 Task: Change the accessibility settings to hide link underlines.
Action: Mouse moved to (1239, 121)
Screenshot: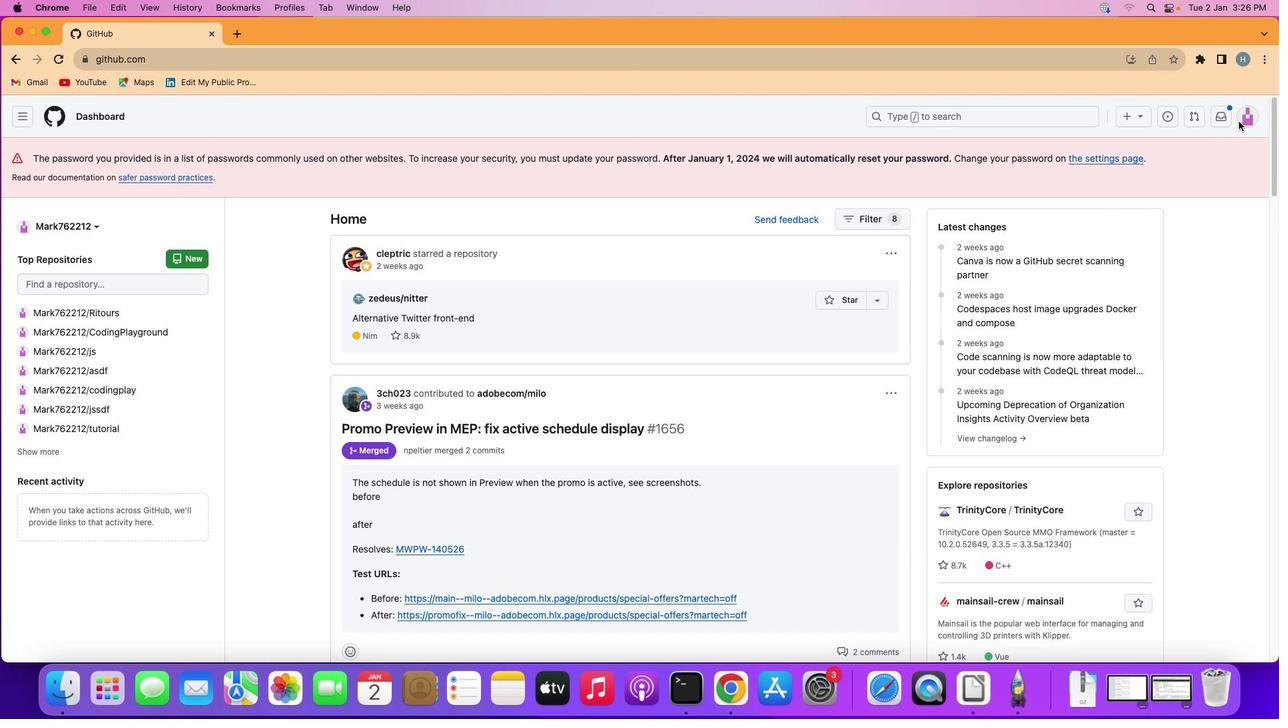 
Action: Mouse pressed left at (1239, 121)
Screenshot: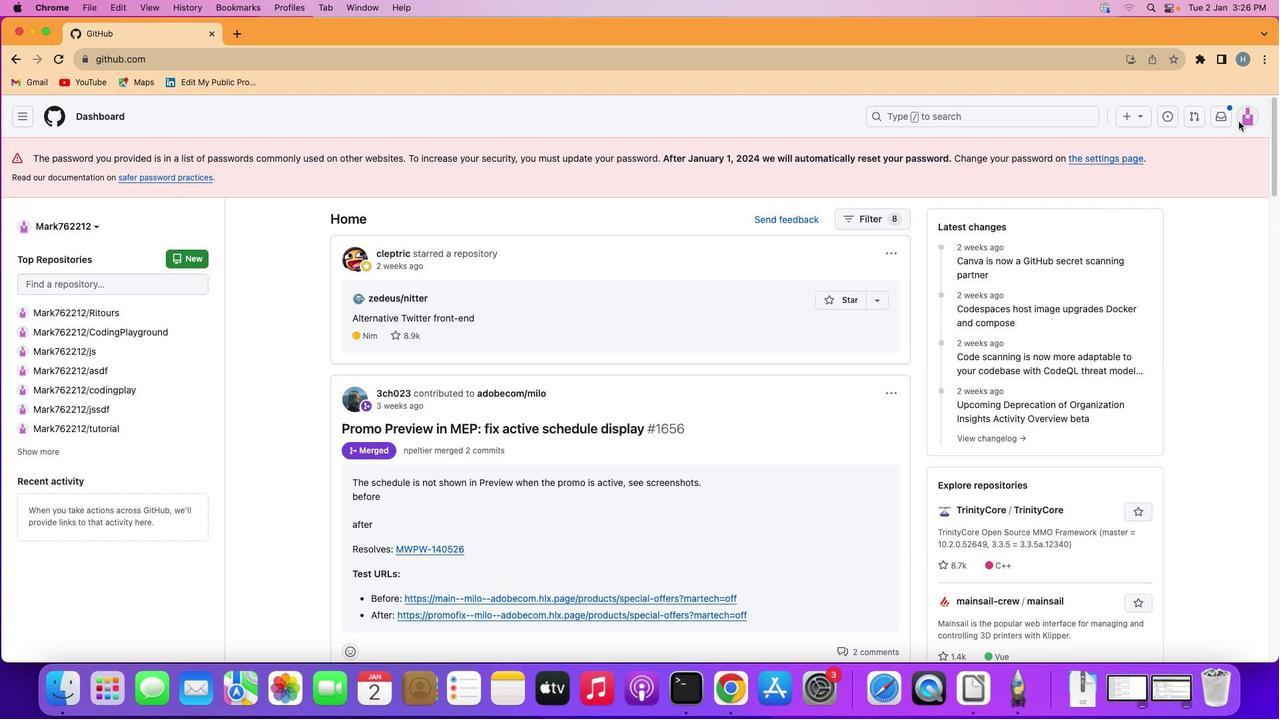 
Action: Mouse moved to (1242, 118)
Screenshot: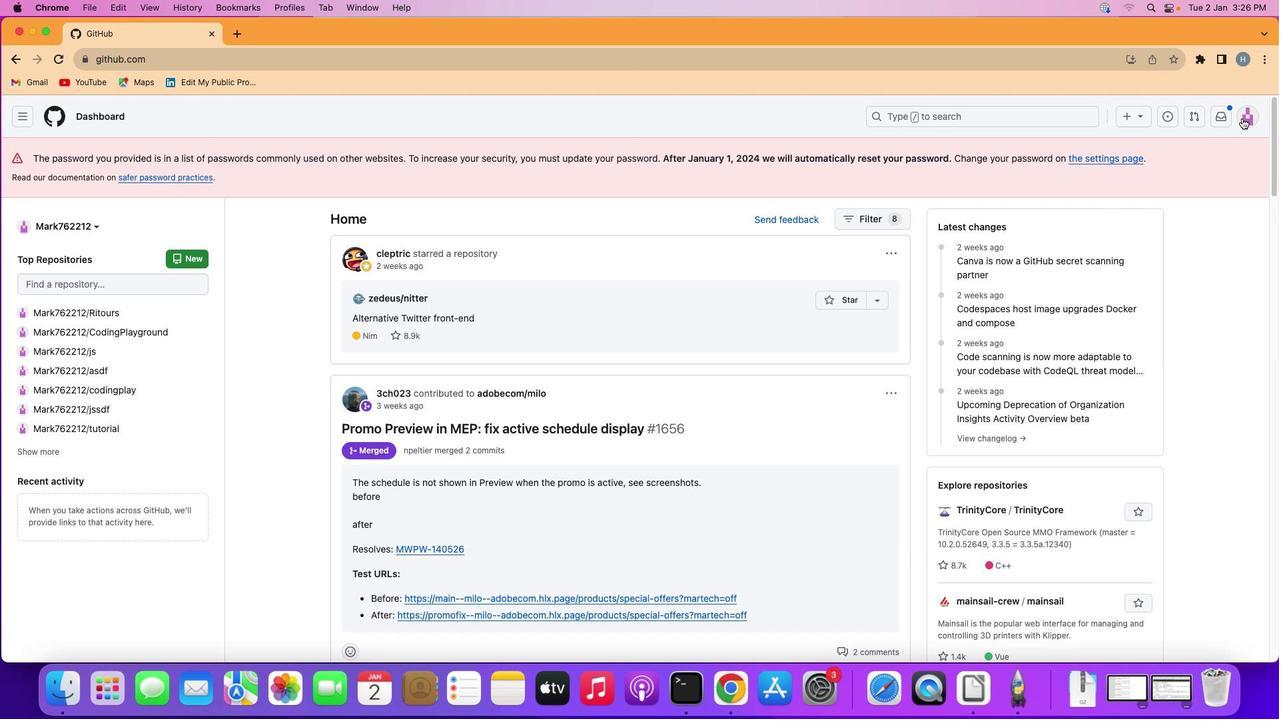 
Action: Mouse pressed left at (1242, 118)
Screenshot: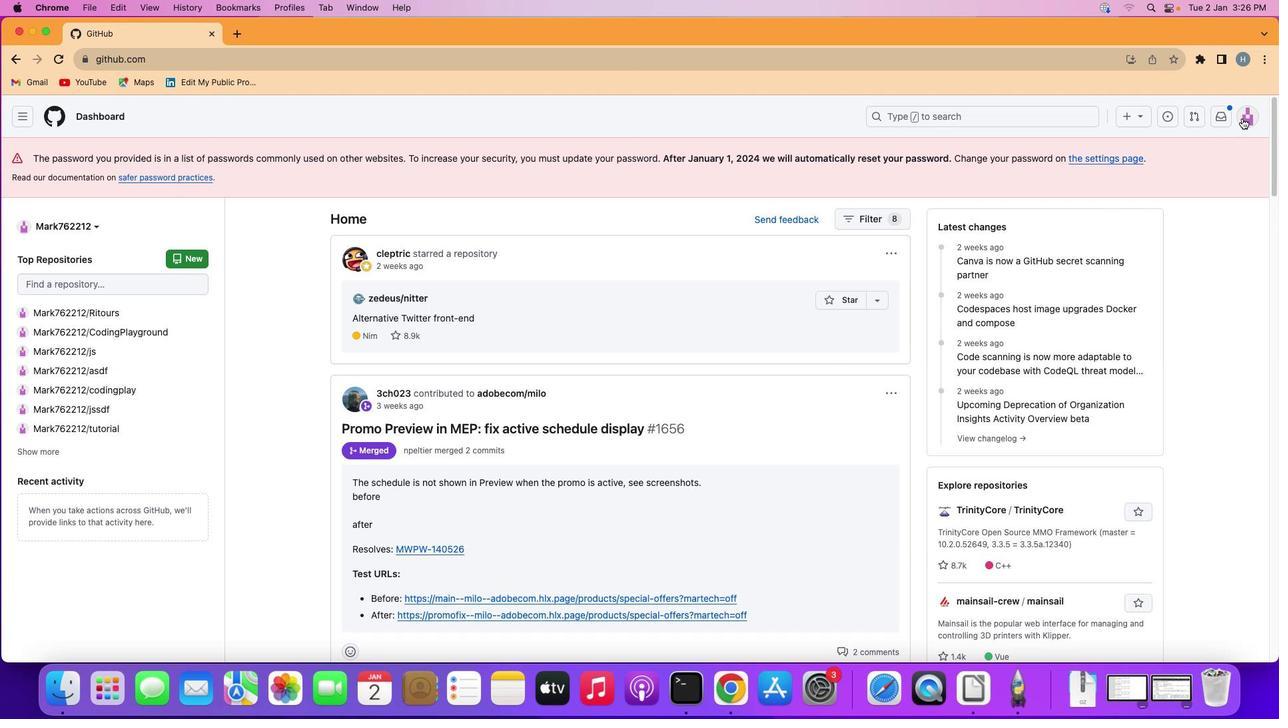 
Action: Mouse moved to (1138, 479)
Screenshot: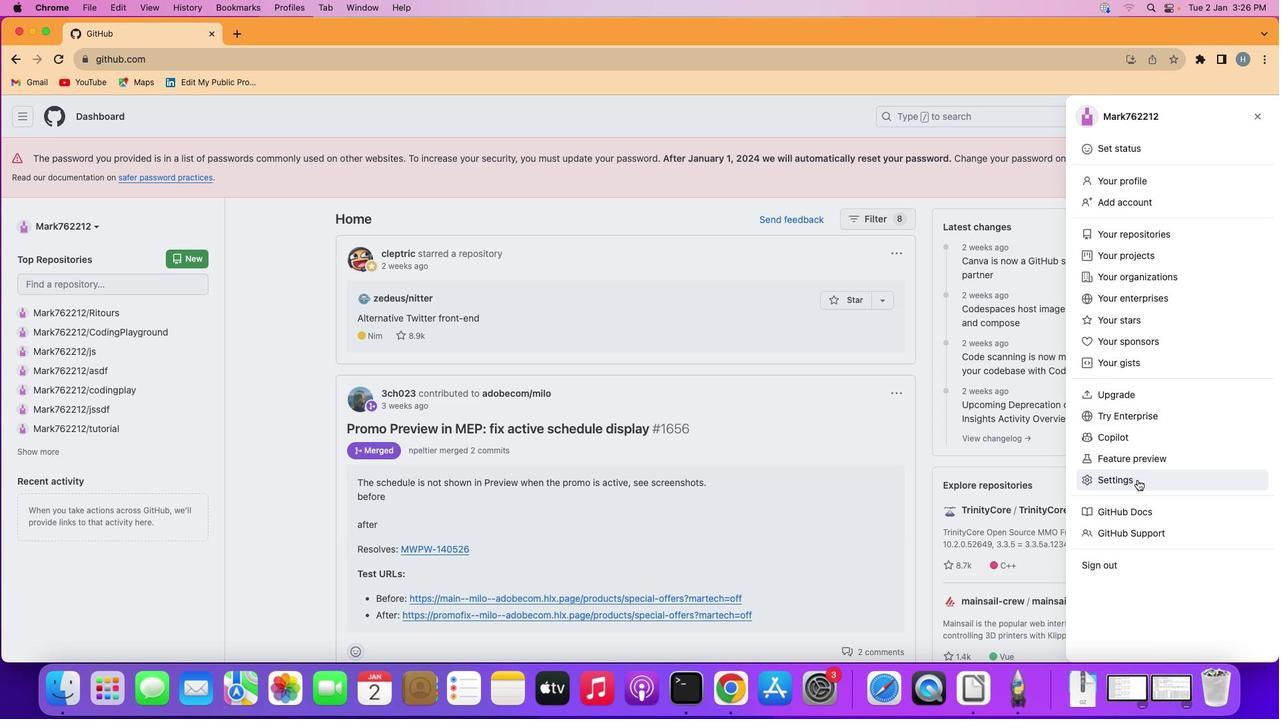 
Action: Mouse pressed left at (1138, 479)
Screenshot: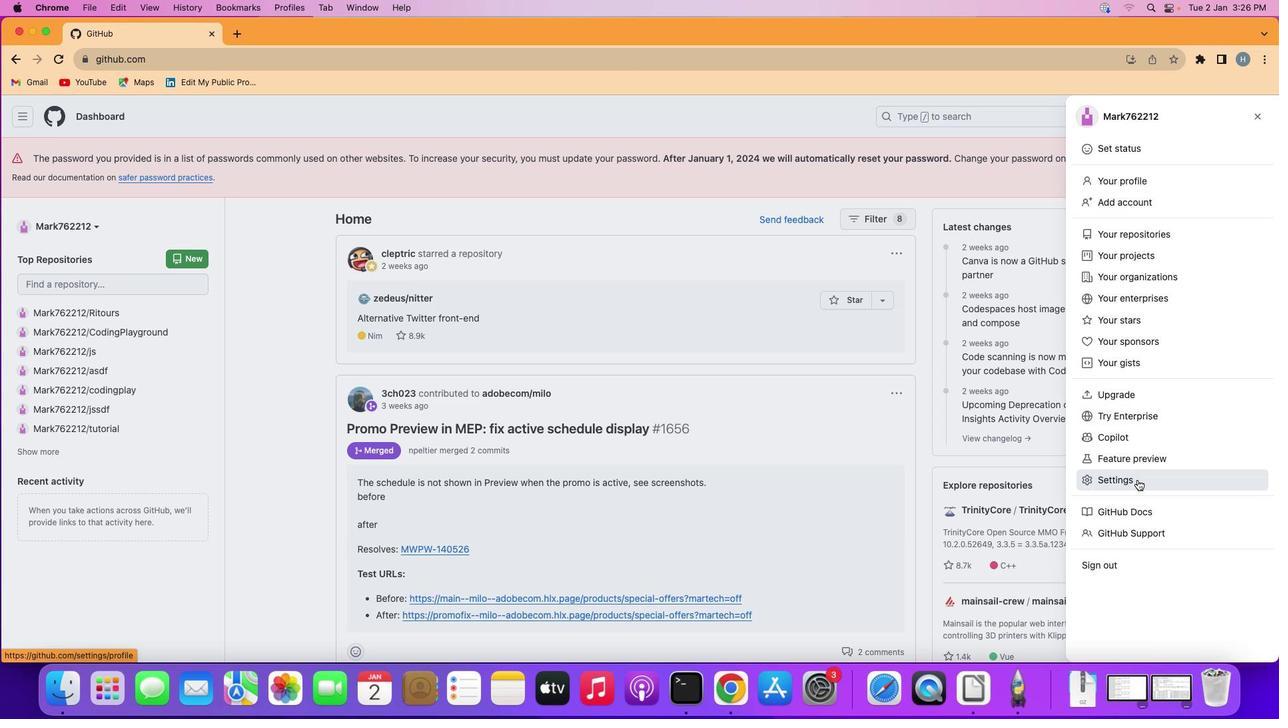 
Action: Mouse moved to (333, 343)
Screenshot: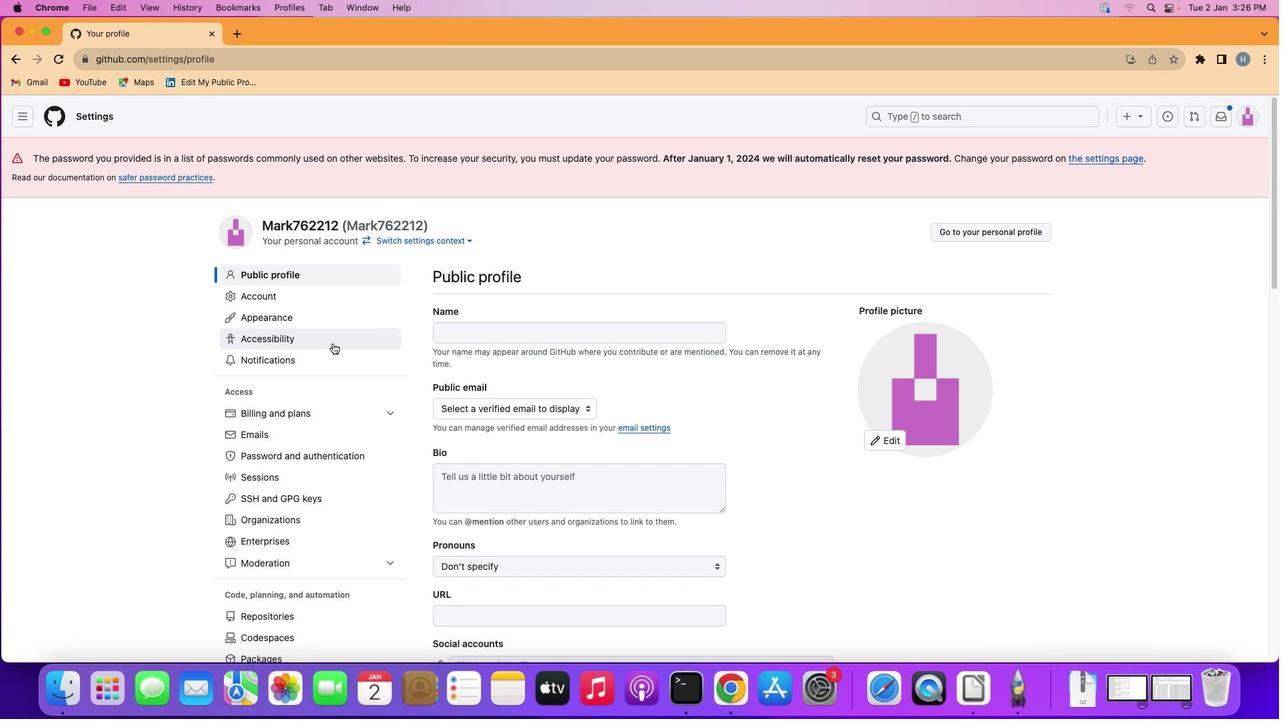 
Action: Mouse pressed left at (333, 343)
Screenshot: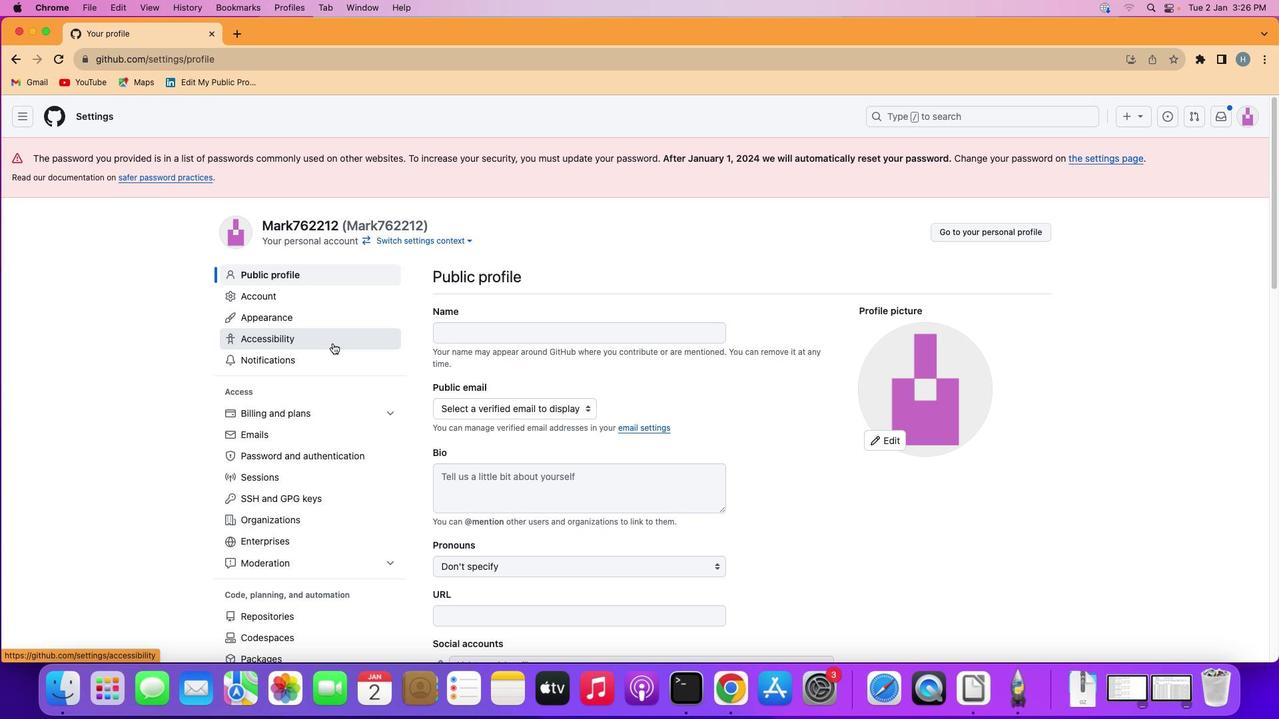 
Action: Mouse moved to (603, 523)
Screenshot: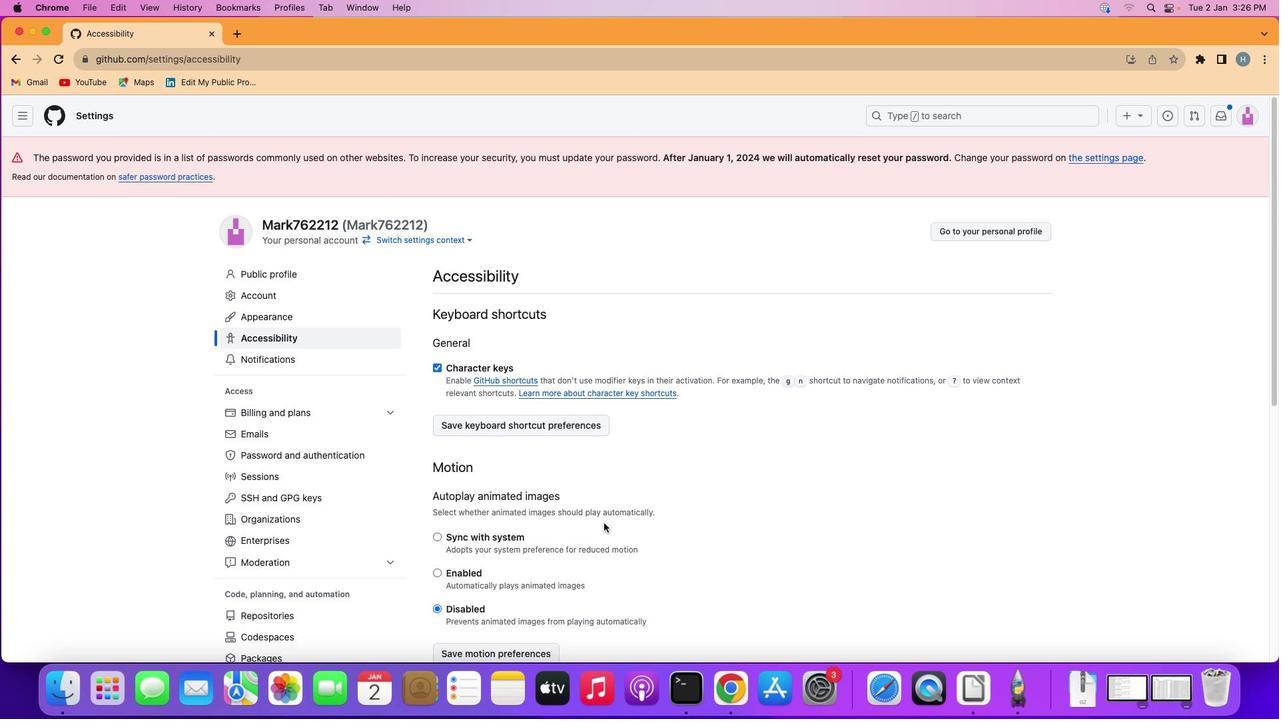 
Action: Mouse scrolled (603, 523) with delta (0, 0)
Screenshot: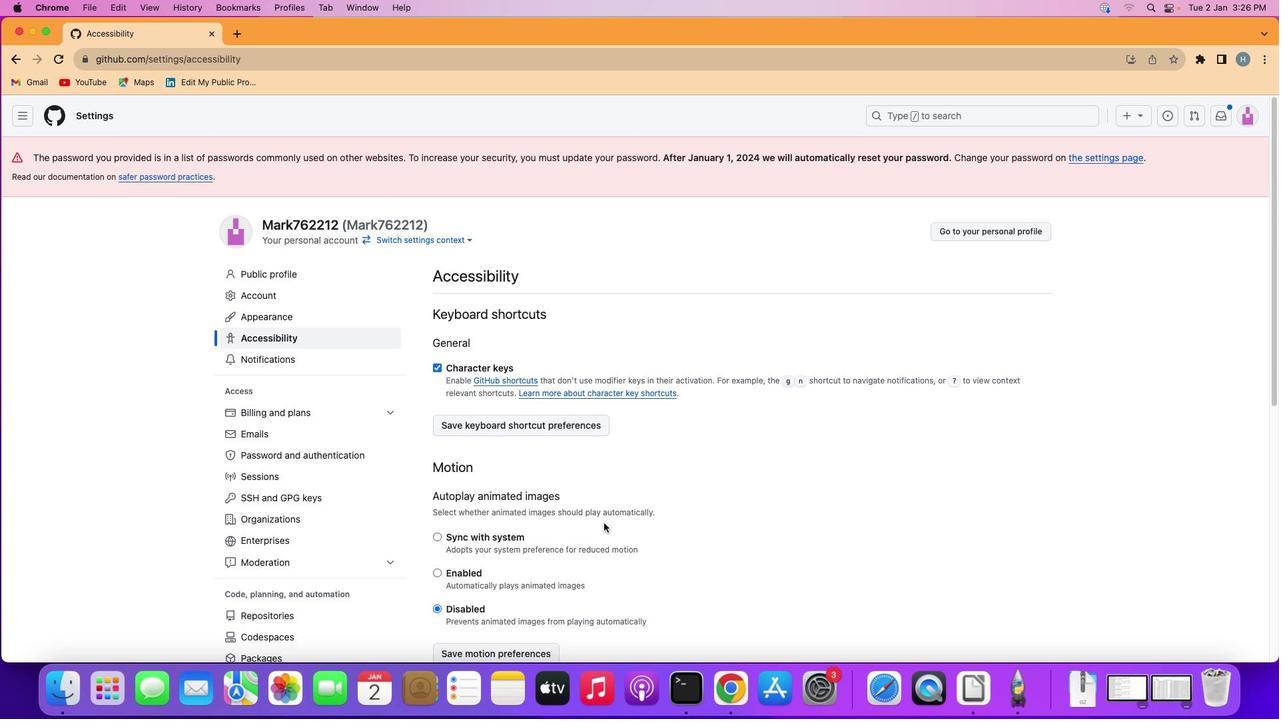 
Action: Mouse scrolled (603, 523) with delta (0, 0)
Screenshot: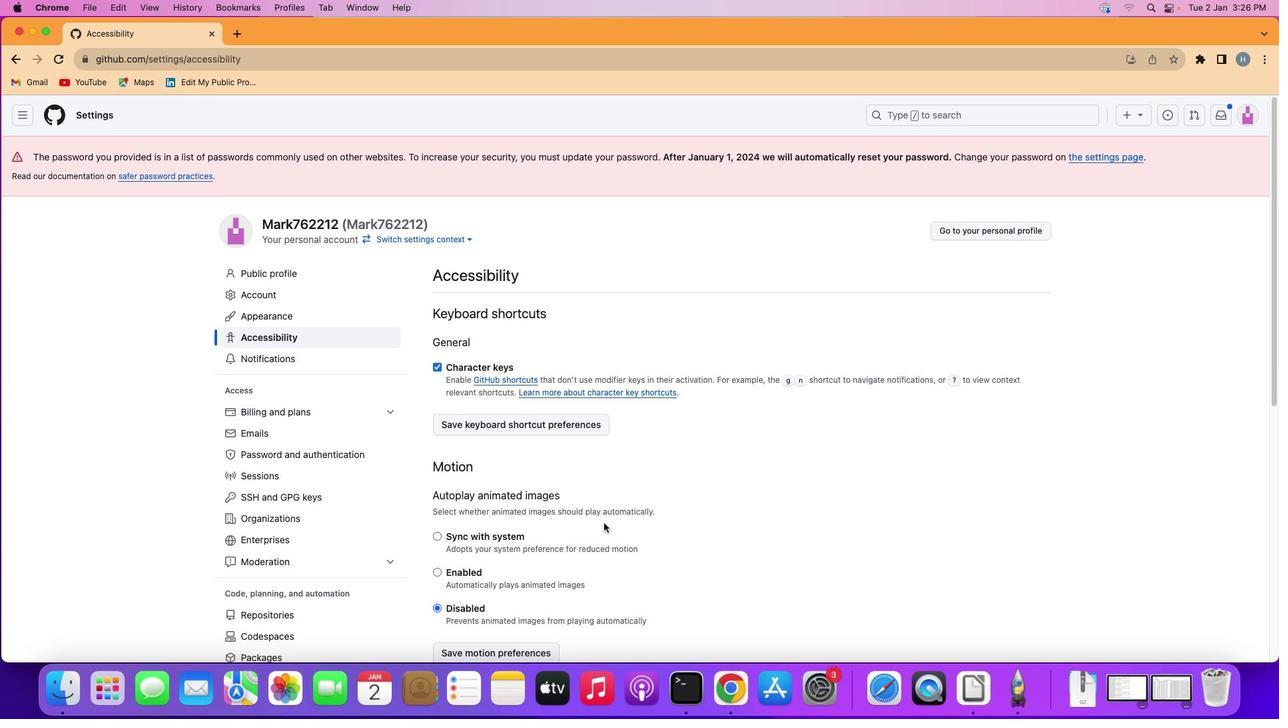 
Action: Mouse scrolled (603, 523) with delta (0, 0)
Screenshot: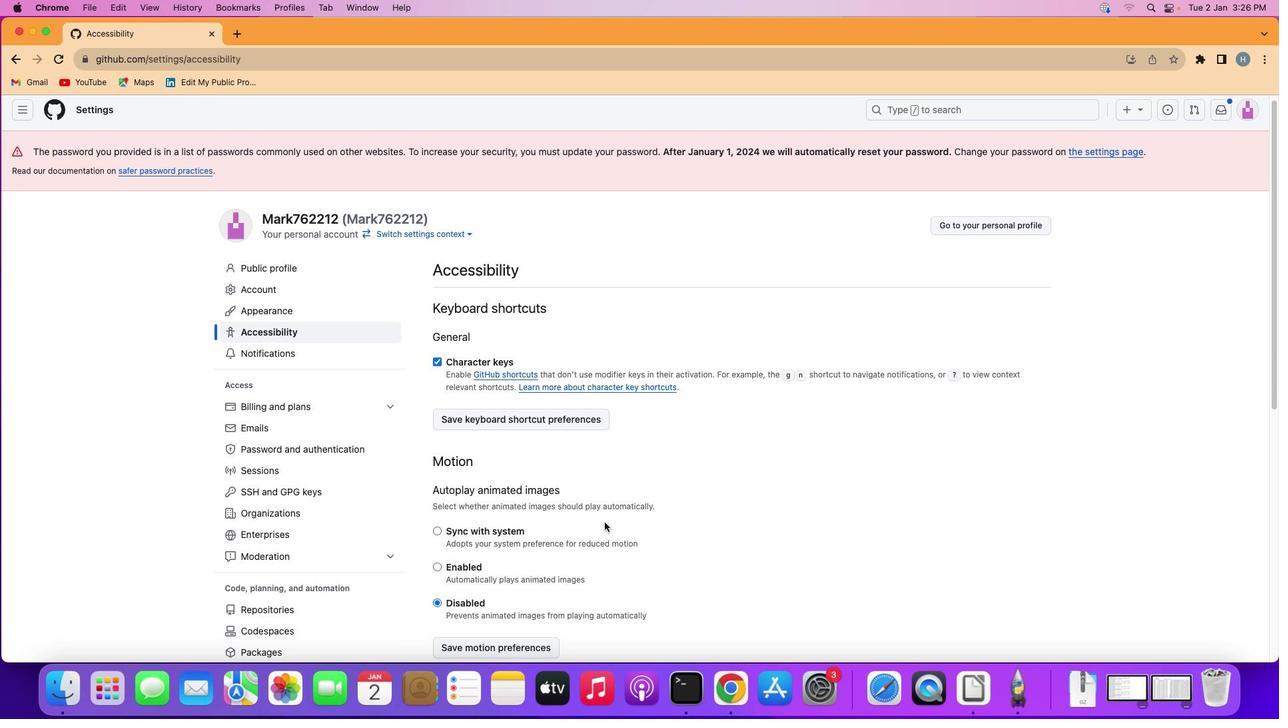 
Action: Mouse moved to (604, 523)
Screenshot: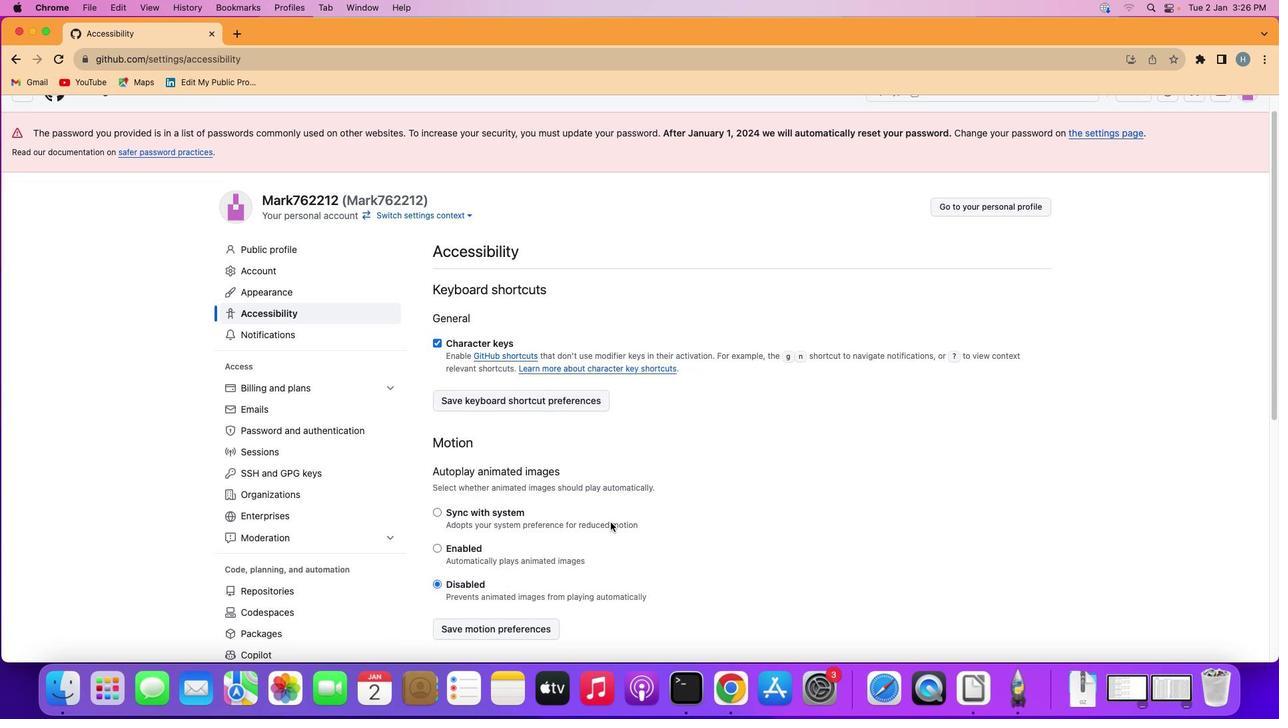 
Action: Mouse scrolled (604, 523) with delta (0, 0)
Screenshot: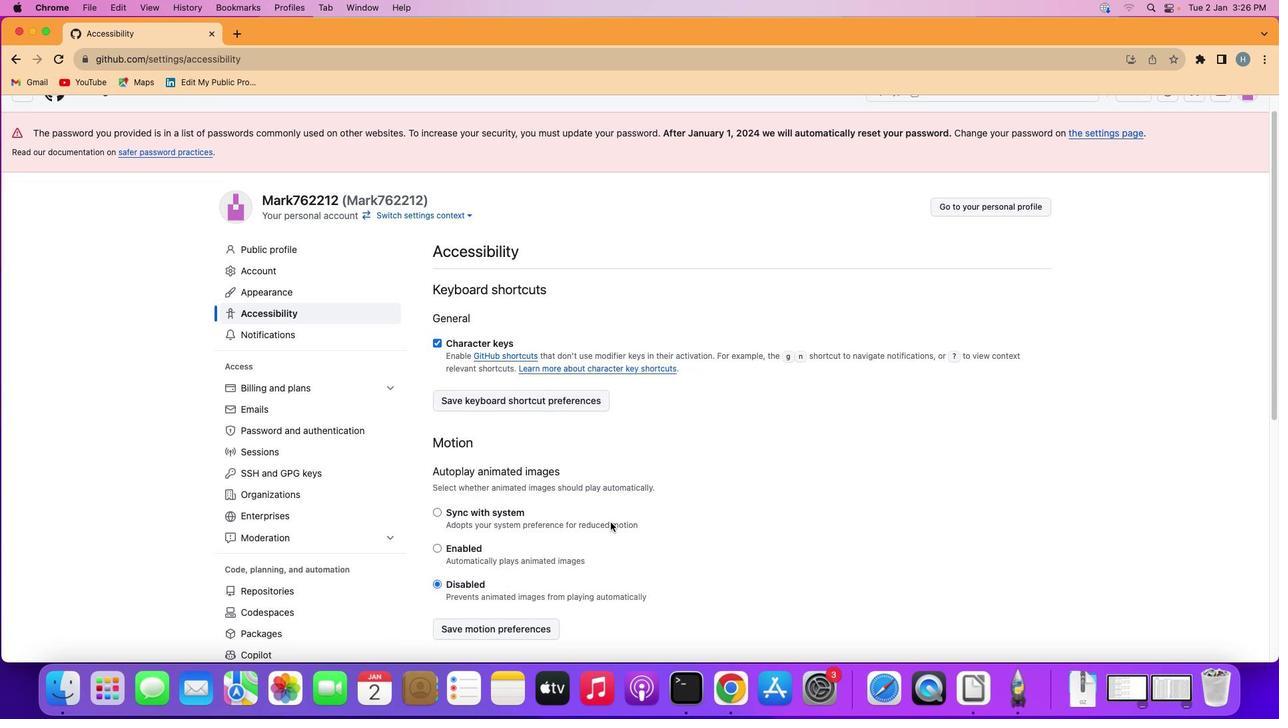
Action: Mouse moved to (604, 523)
Screenshot: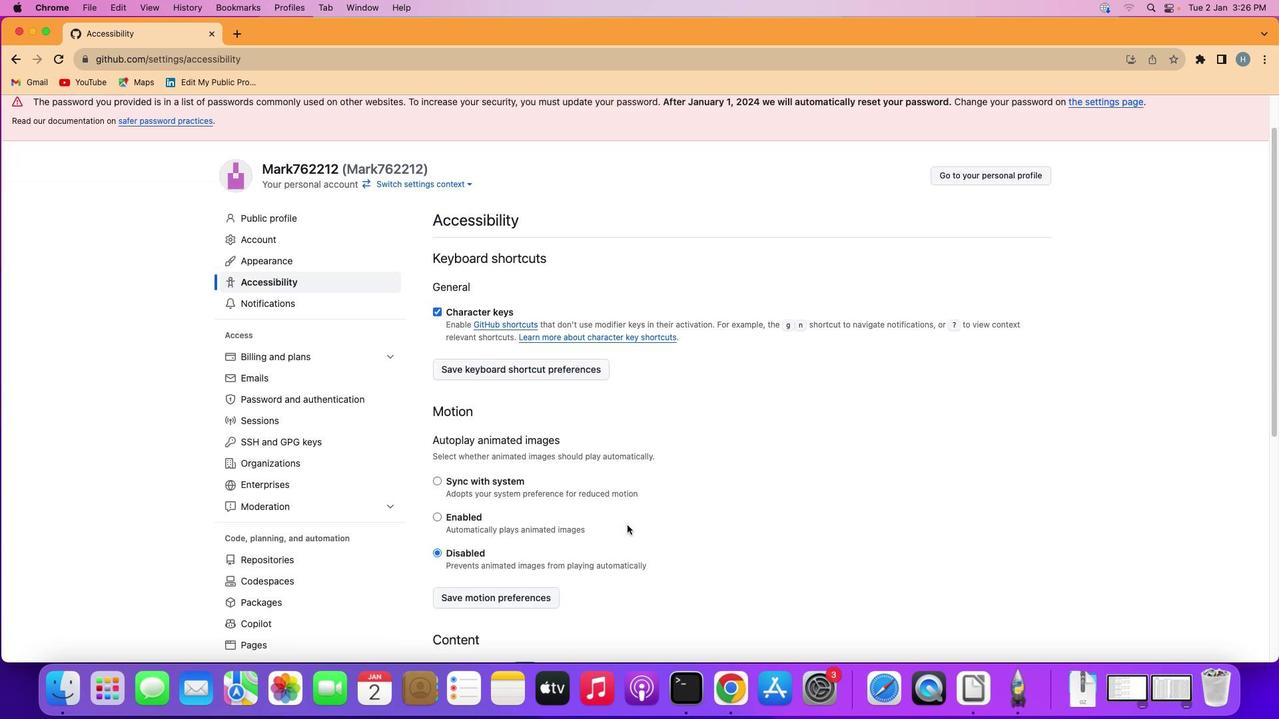 
Action: Mouse scrolled (604, 523) with delta (0, -1)
Screenshot: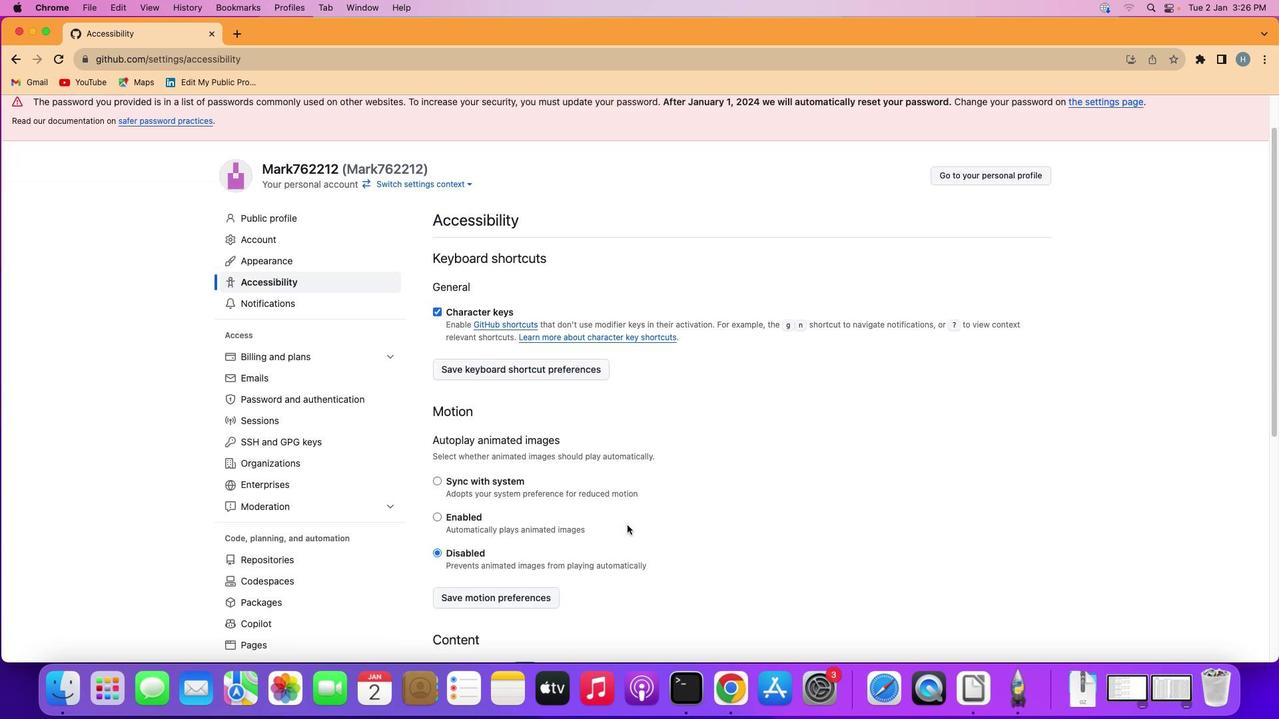 
Action: Mouse moved to (674, 527)
Screenshot: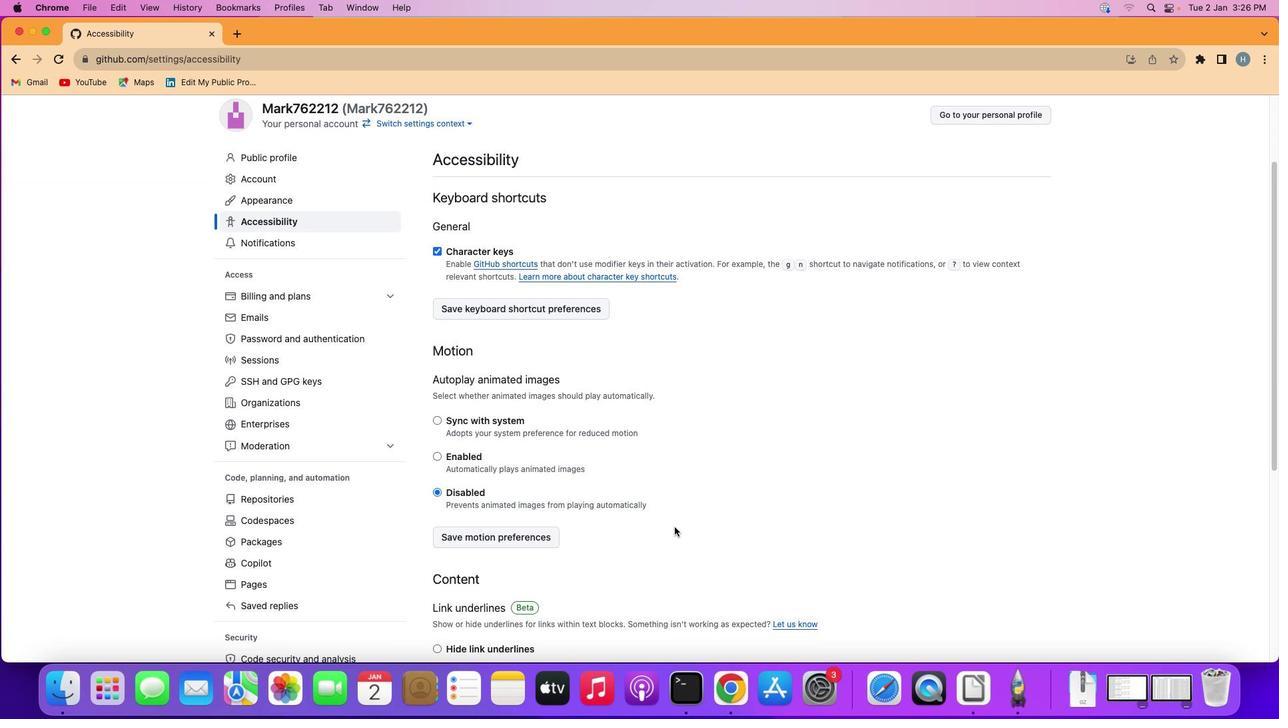 
Action: Mouse scrolled (674, 527) with delta (0, 0)
Screenshot: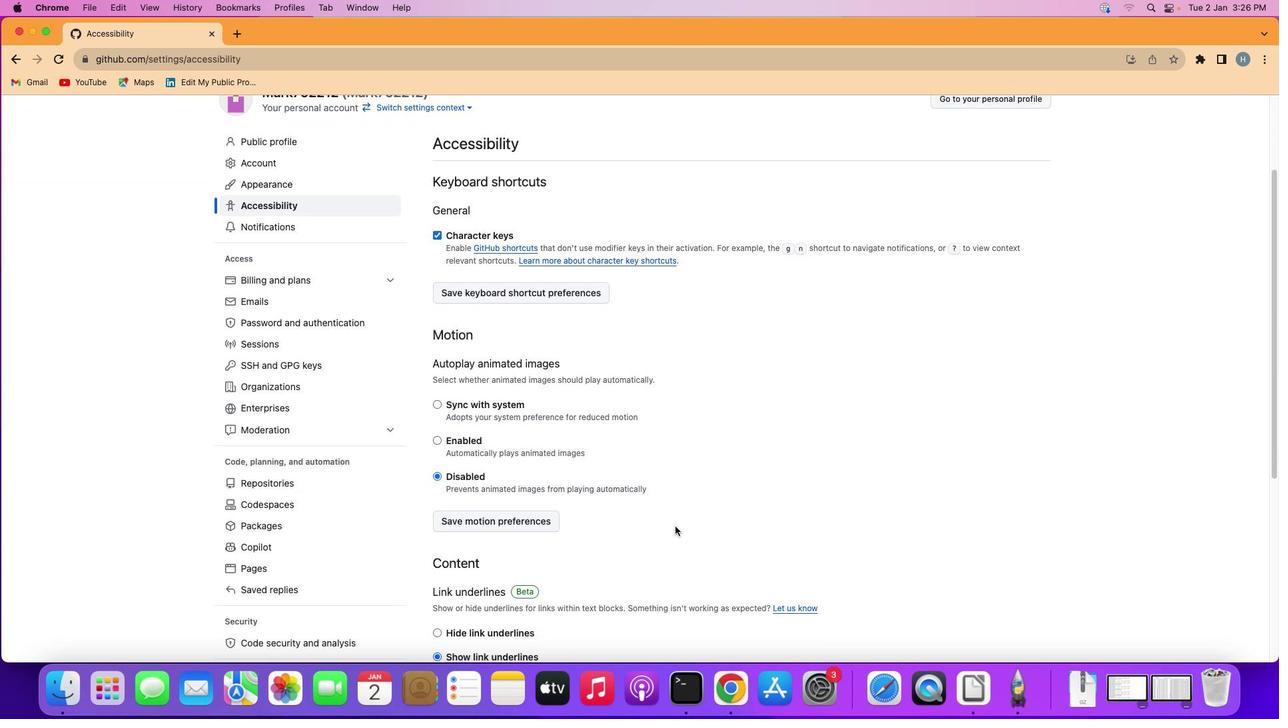 
Action: Mouse moved to (674, 527)
Screenshot: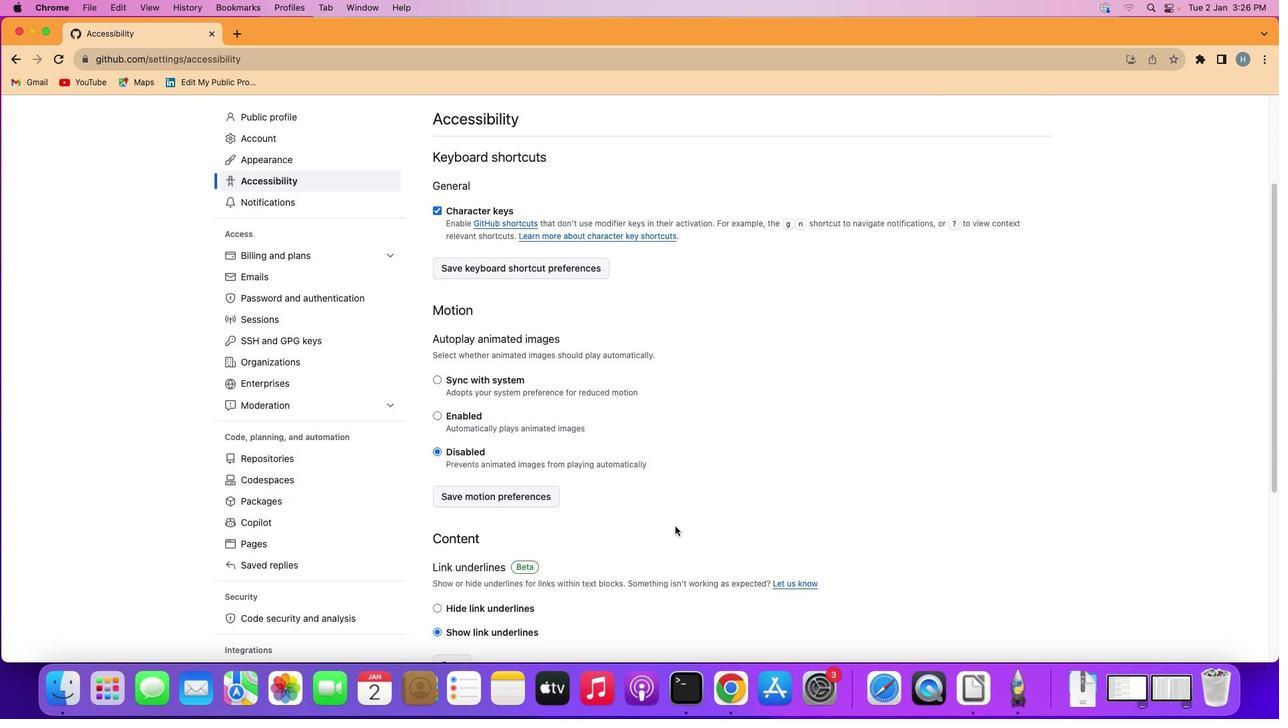 
Action: Mouse scrolled (674, 527) with delta (0, 0)
Screenshot: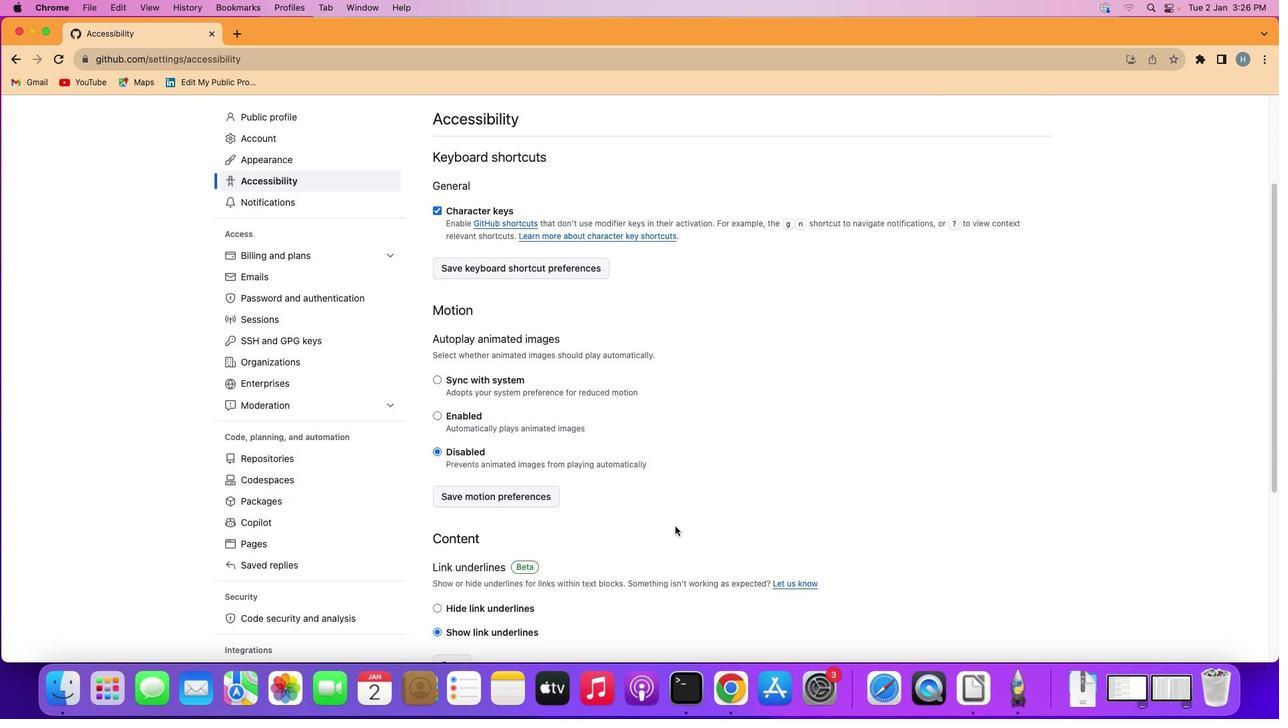 
Action: Mouse moved to (674, 527)
Screenshot: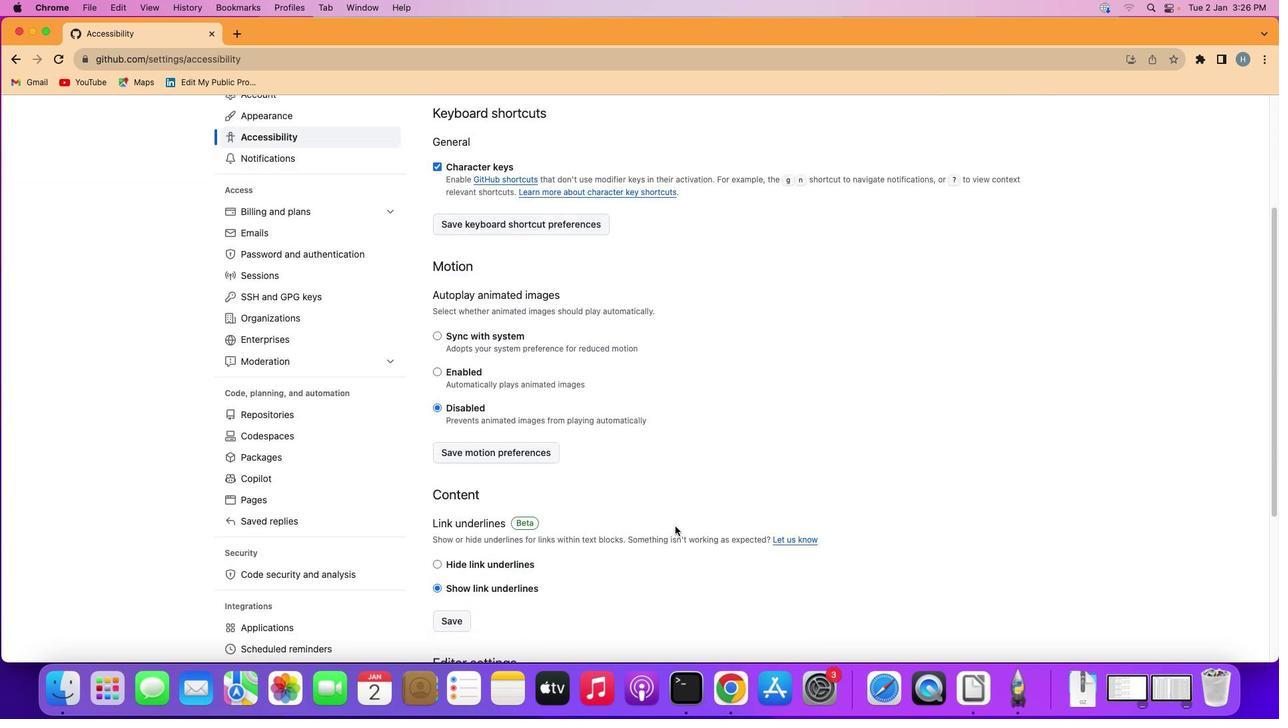 
Action: Mouse scrolled (674, 527) with delta (0, -1)
Screenshot: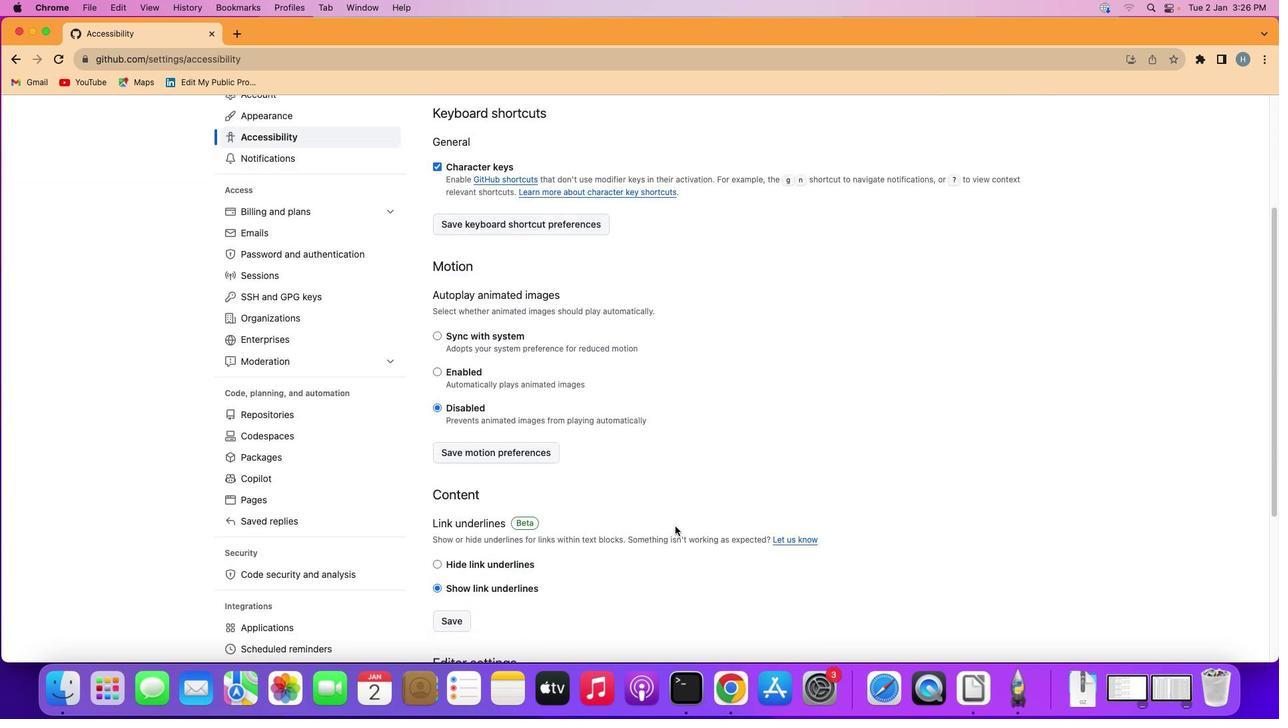 
Action: Mouse moved to (674, 526)
Screenshot: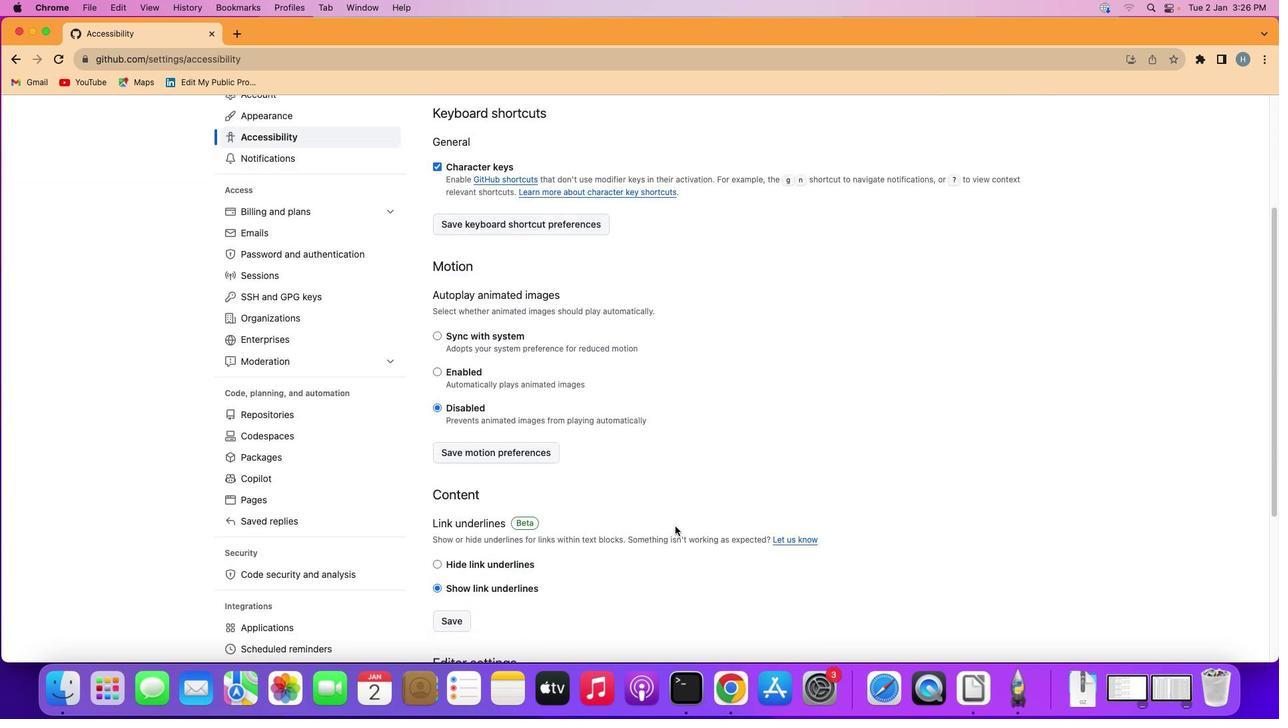 
Action: Mouse scrolled (674, 526) with delta (0, -2)
Screenshot: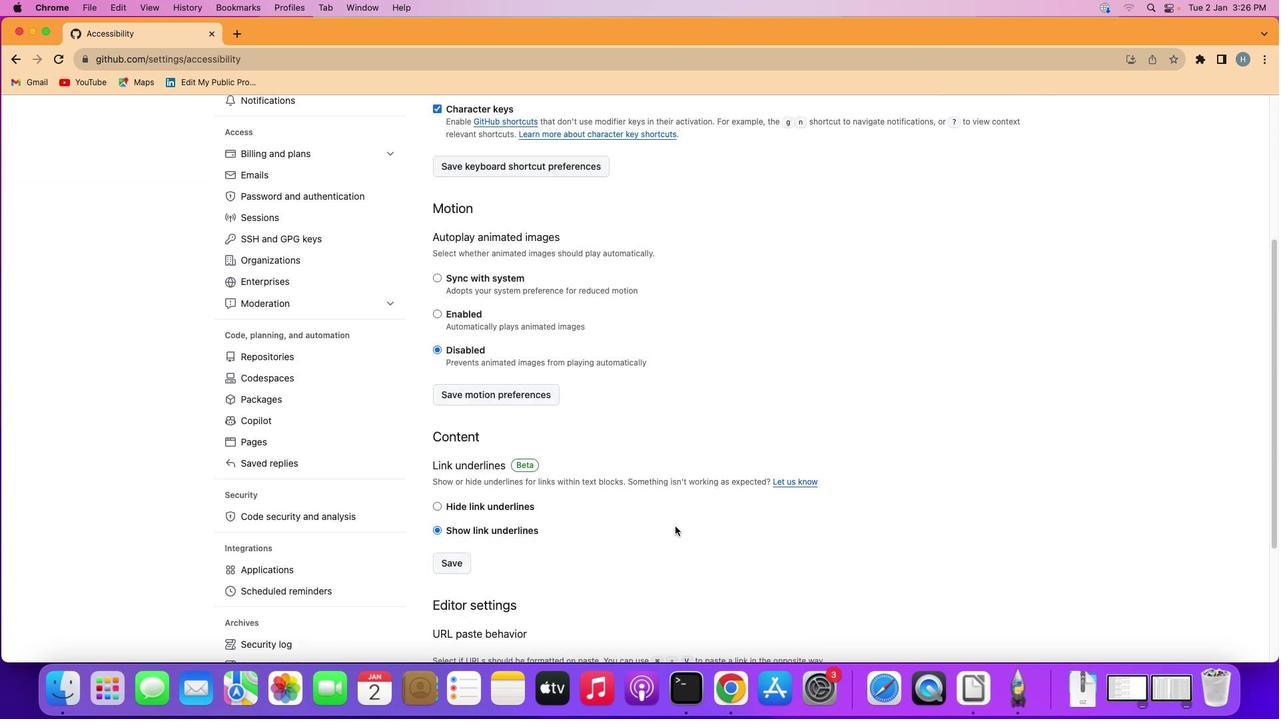 
Action: Mouse scrolled (674, 526) with delta (0, 0)
Screenshot: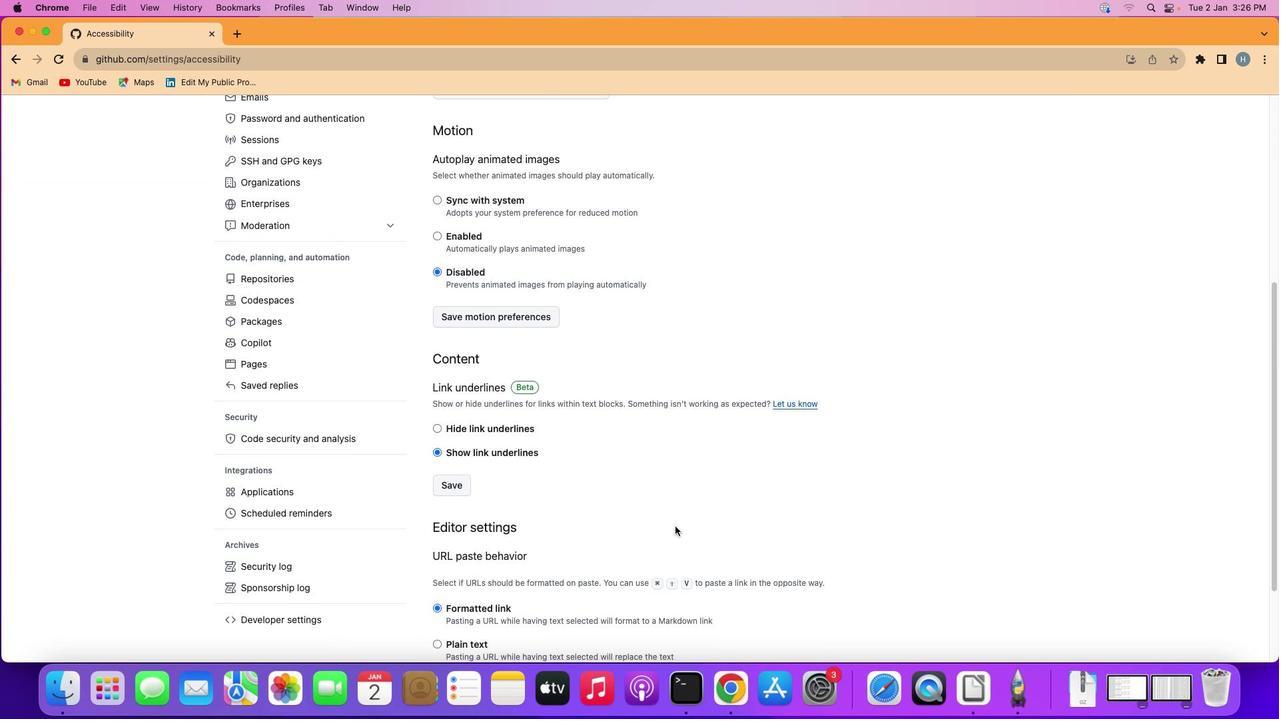 
Action: Mouse scrolled (674, 526) with delta (0, 0)
Screenshot: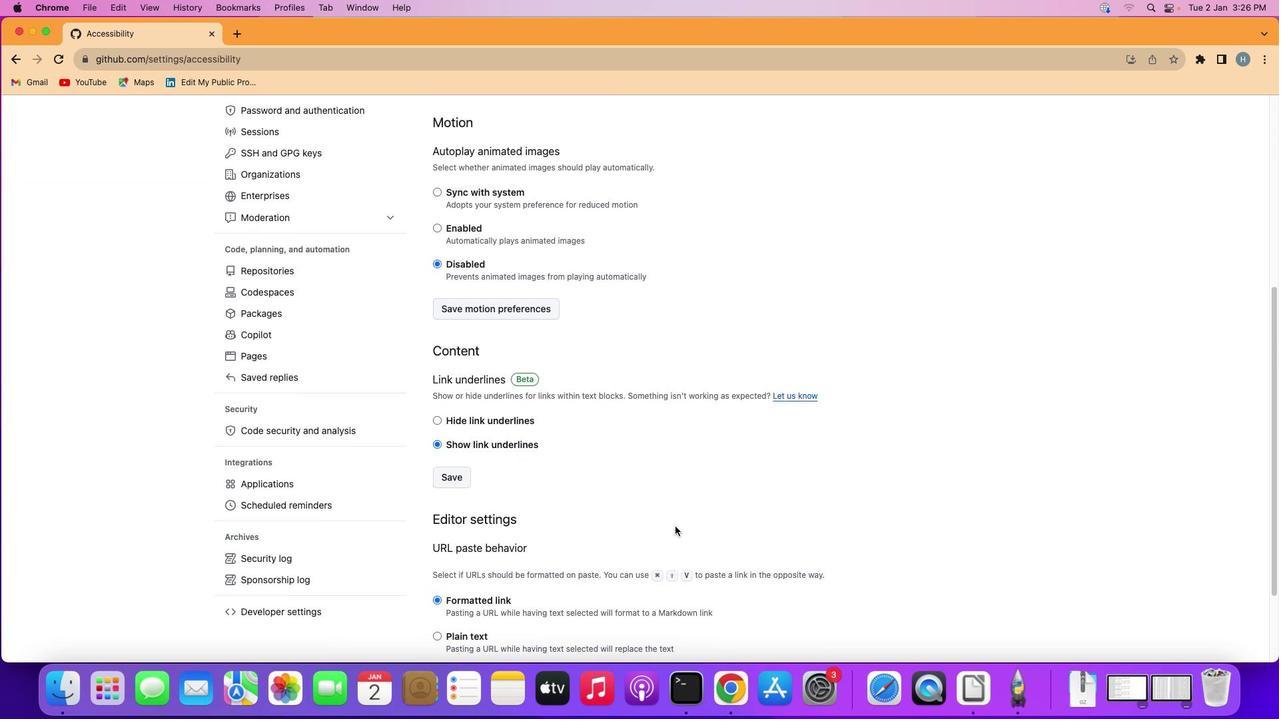 
Action: Mouse moved to (436, 410)
Screenshot: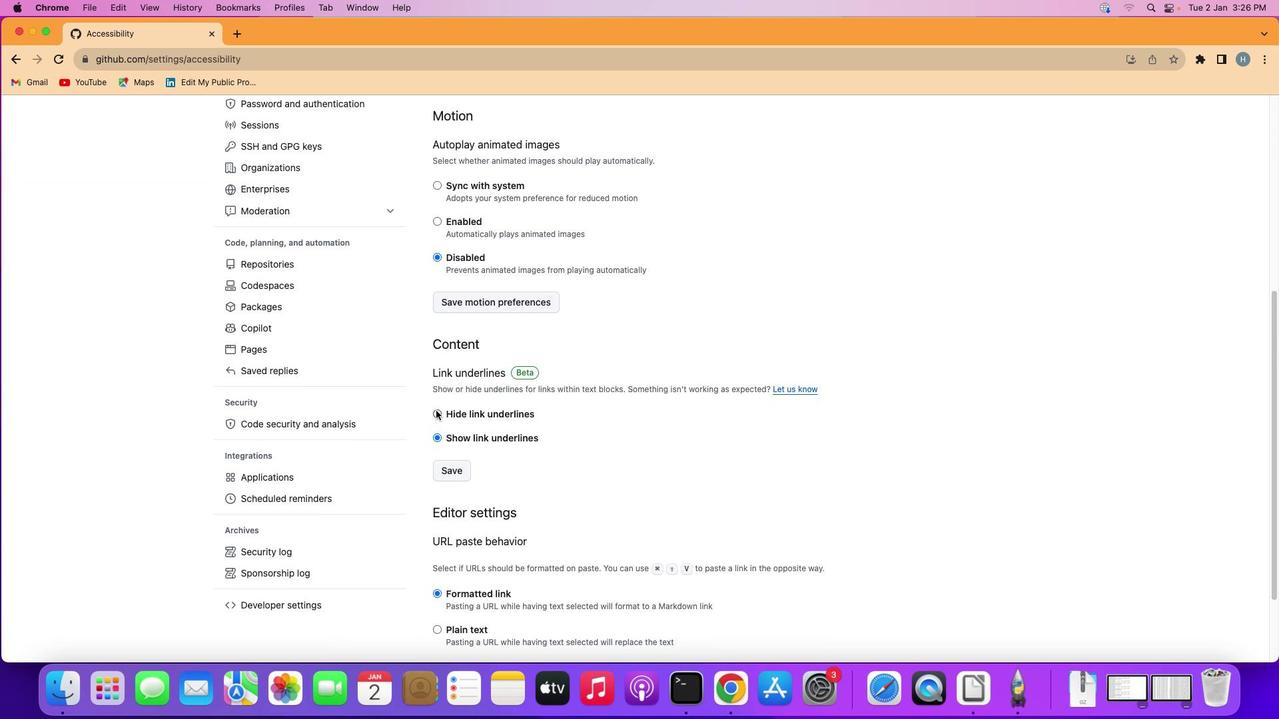 
Action: Mouse pressed left at (436, 410)
Screenshot: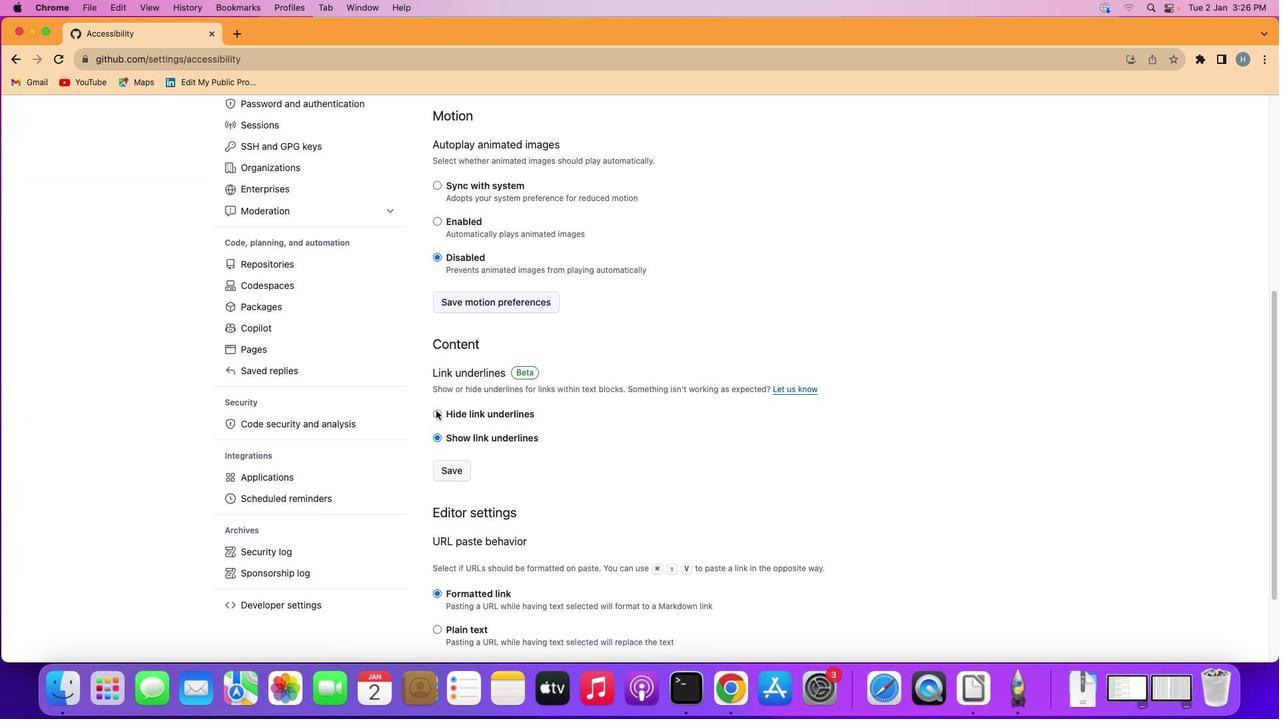 
Action: Mouse moved to (452, 471)
Screenshot: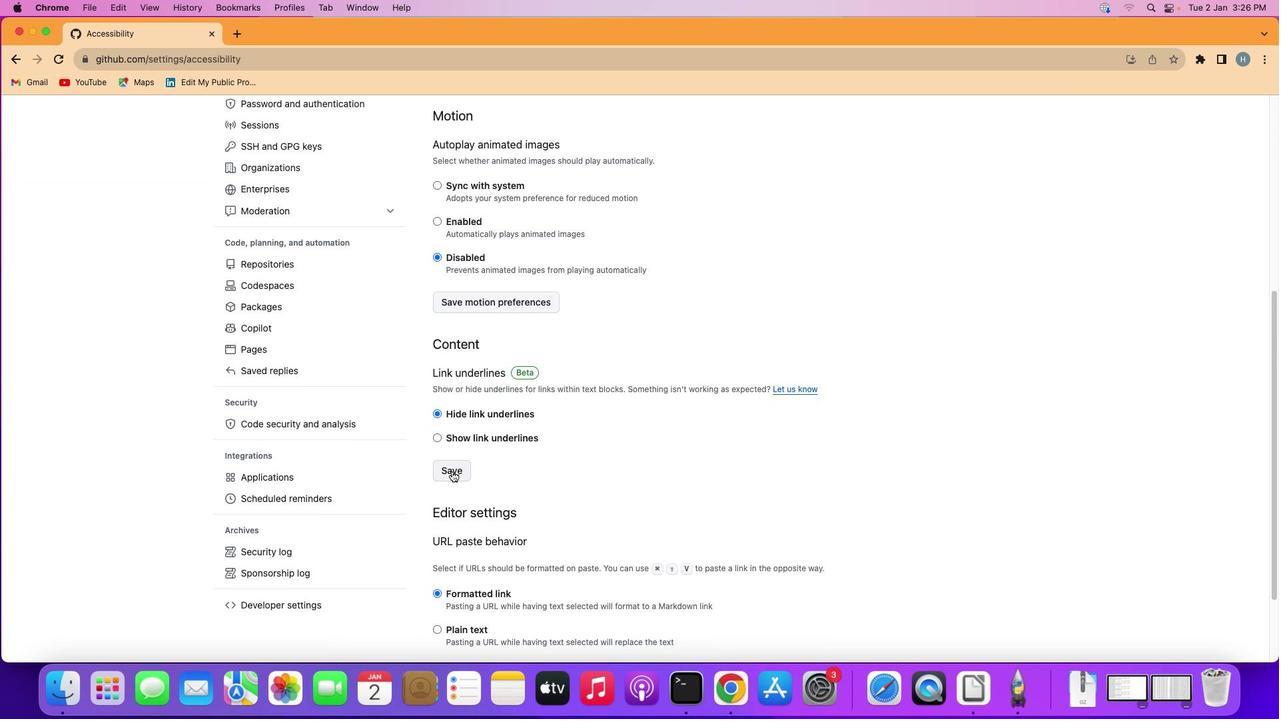 
Action: Mouse pressed left at (452, 471)
Screenshot: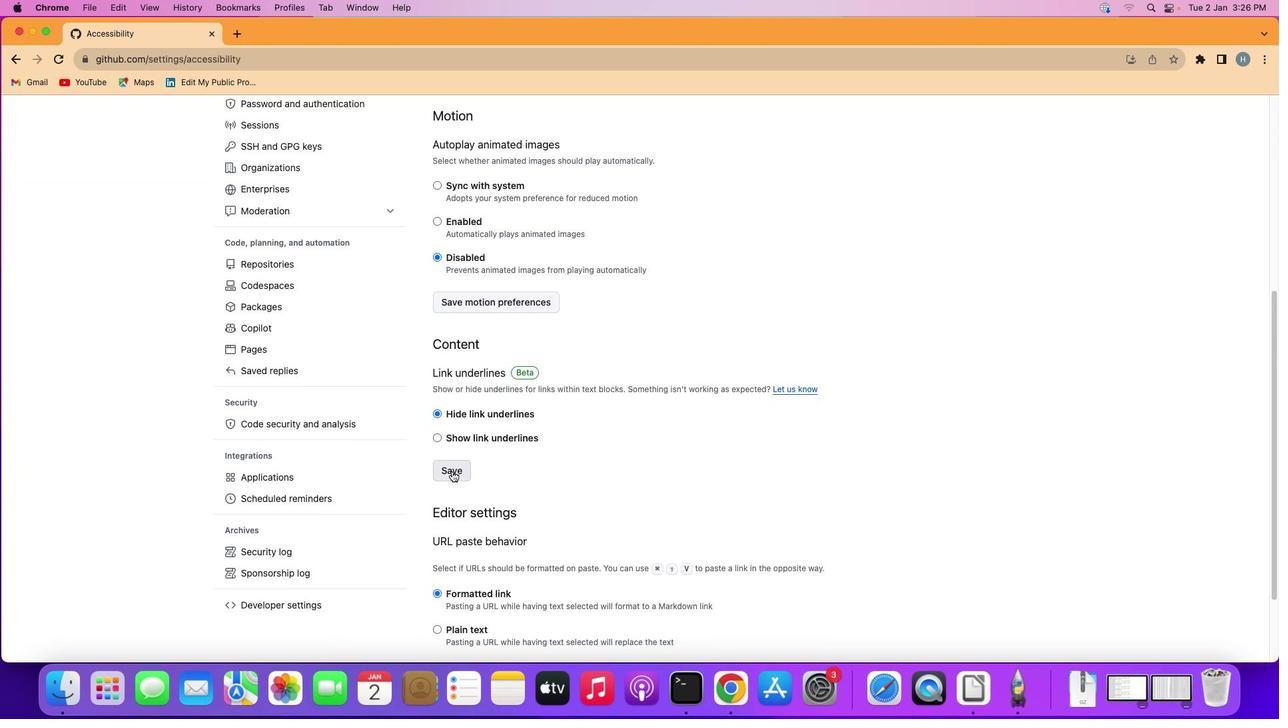 
